 Task: Create a due date automation trigger when advanced on, on the tuesday of the week before a card is due add basic with the green label at 11:00 AM.
Action: Mouse moved to (1291, 98)
Screenshot: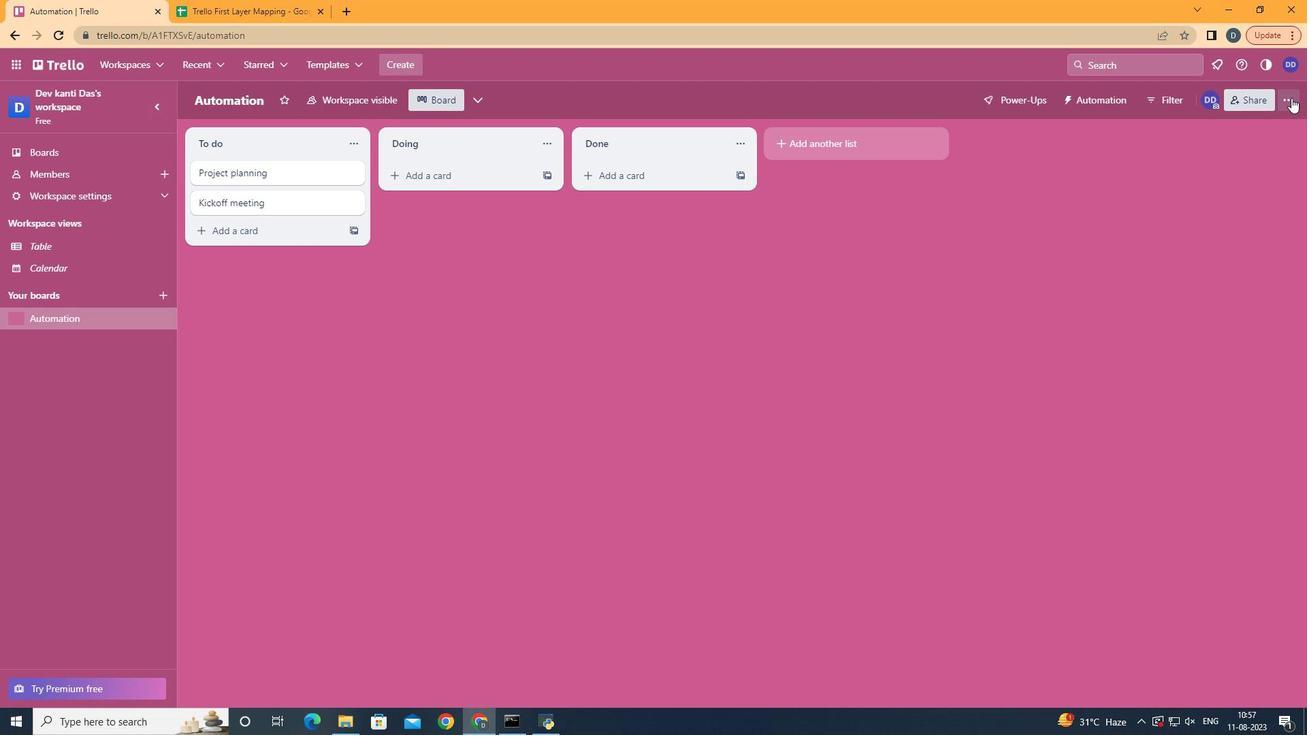
Action: Mouse pressed left at (1291, 98)
Screenshot: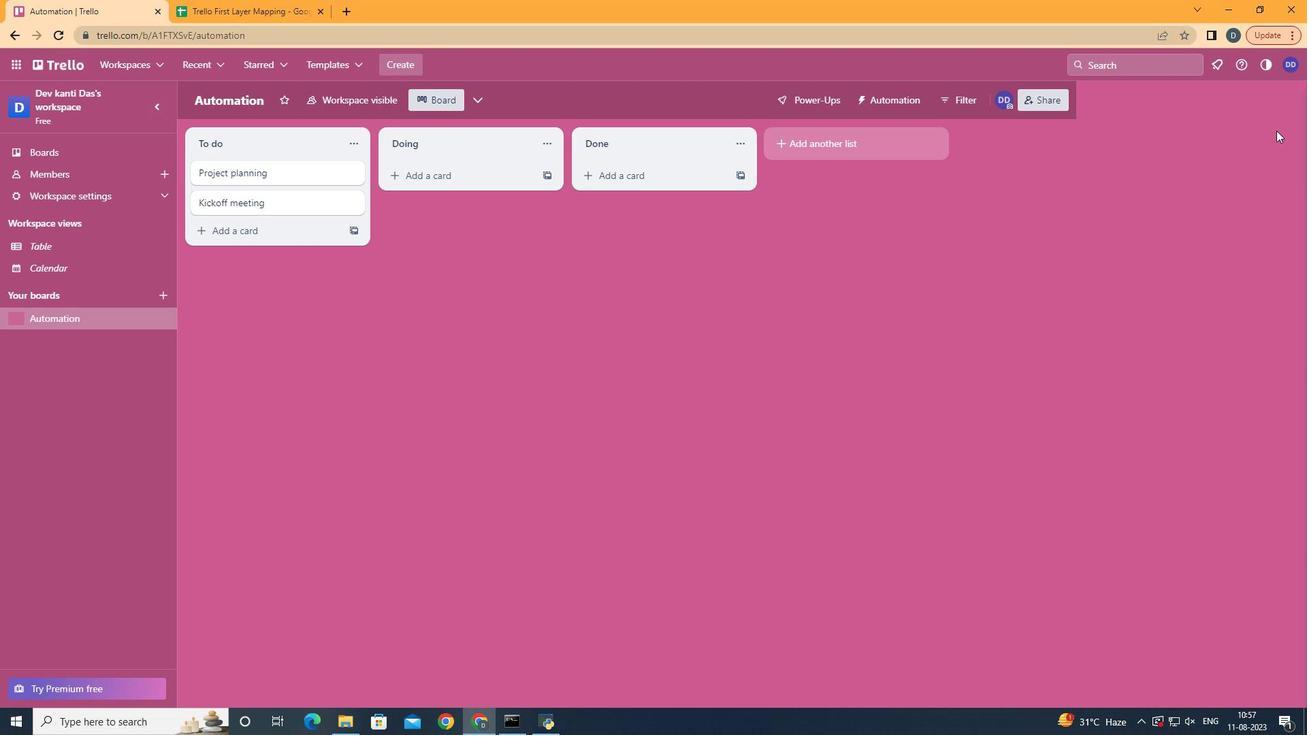 
Action: Mouse moved to (1194, 289)
Screenshot: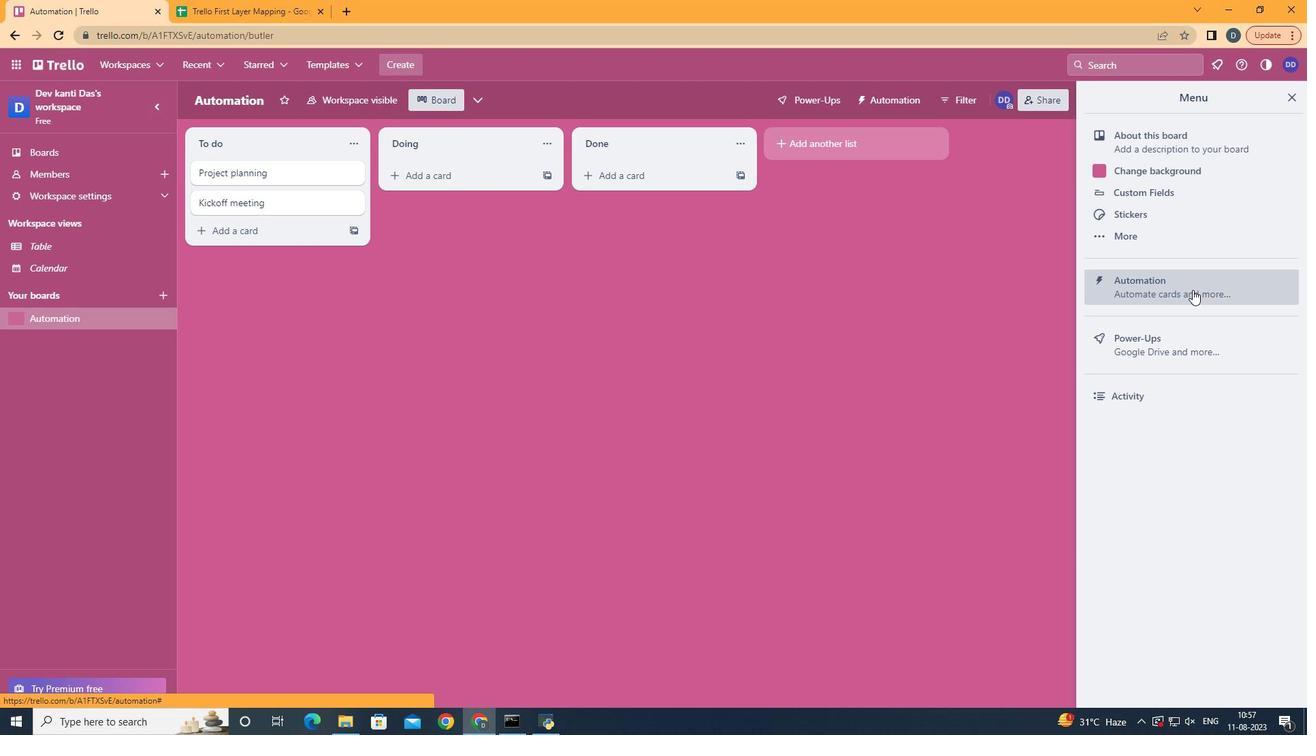 
Action: Mouse pressed left at (1194, 289)
Screenshot: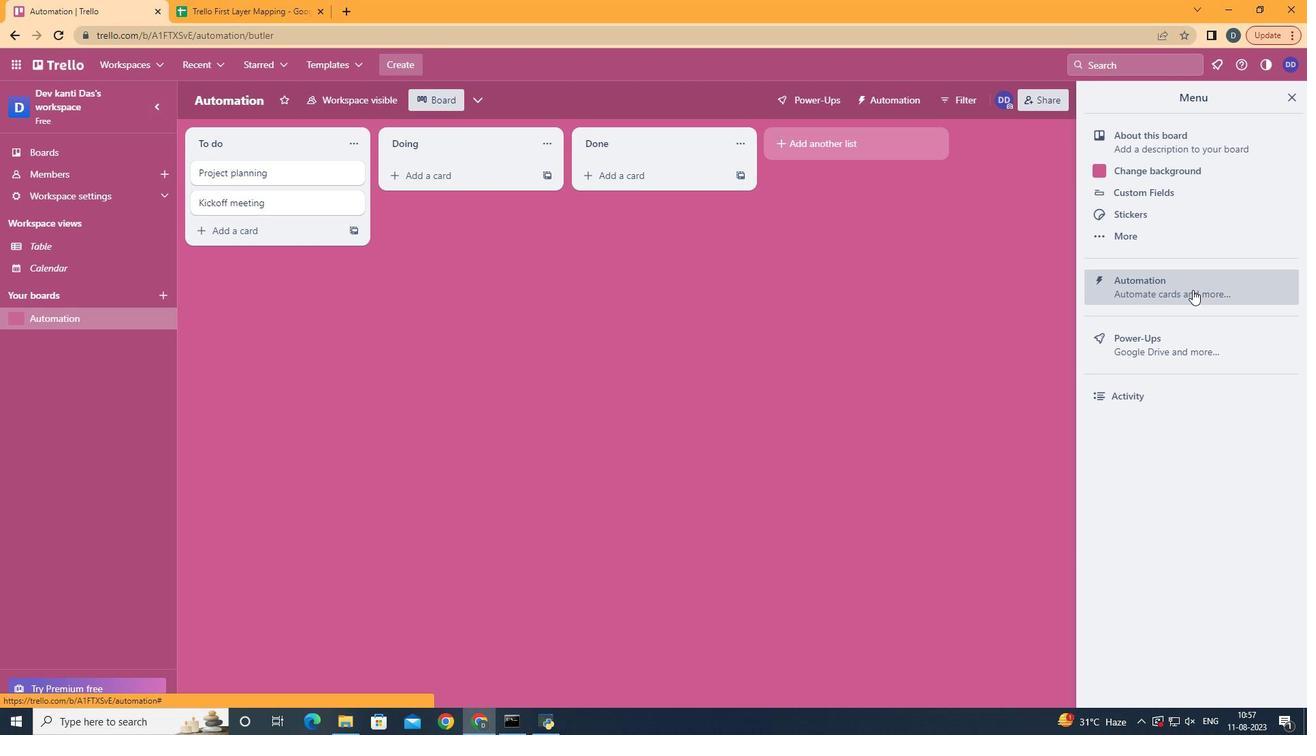 
Action: Mouse moved to (256, 265)
Screenshot: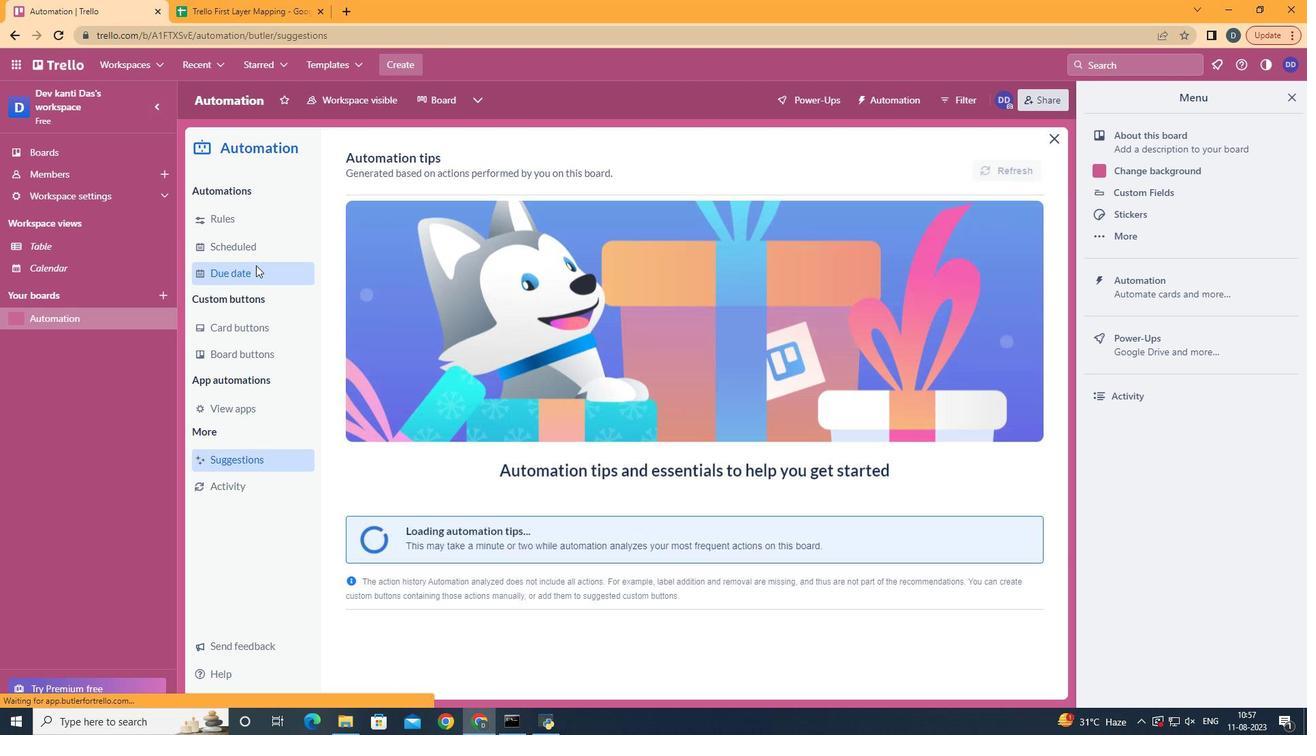 
Action: Mouse pressed left at (256, 265)
Screenshot: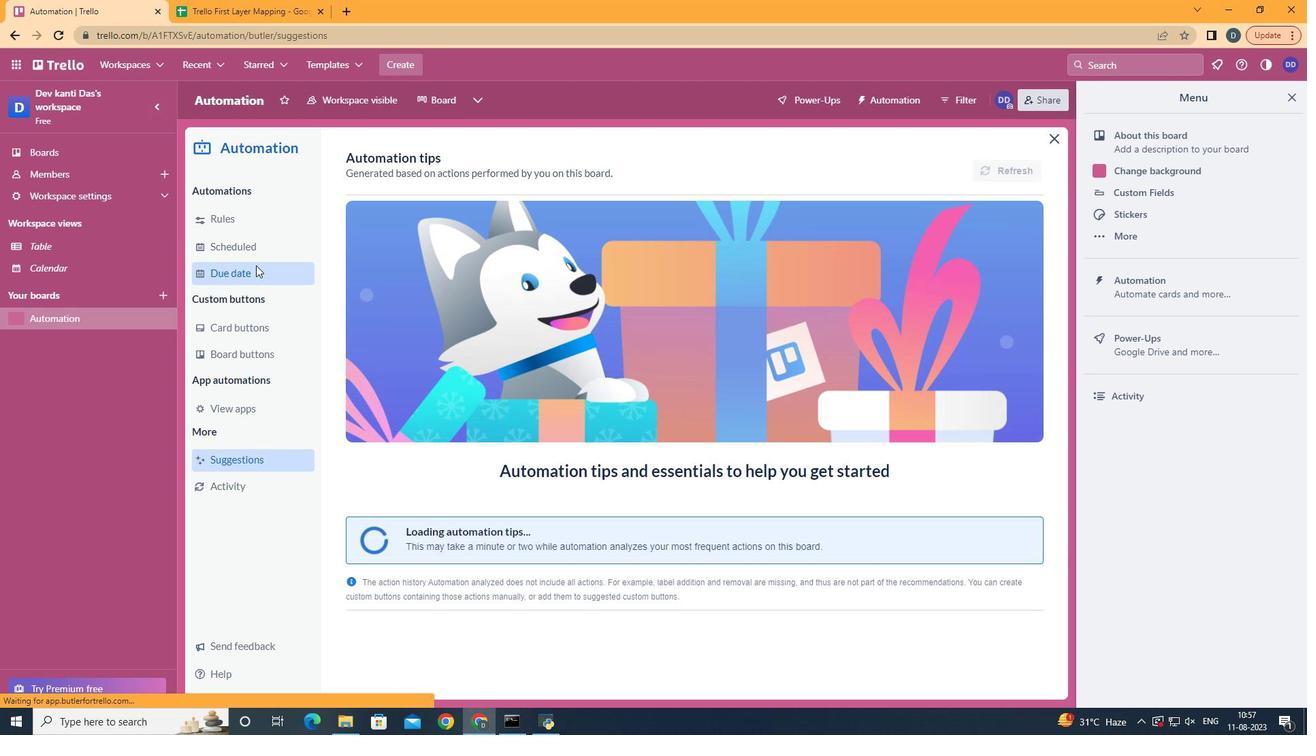
Action: Mouse moved to (968, 166)
Screenshot: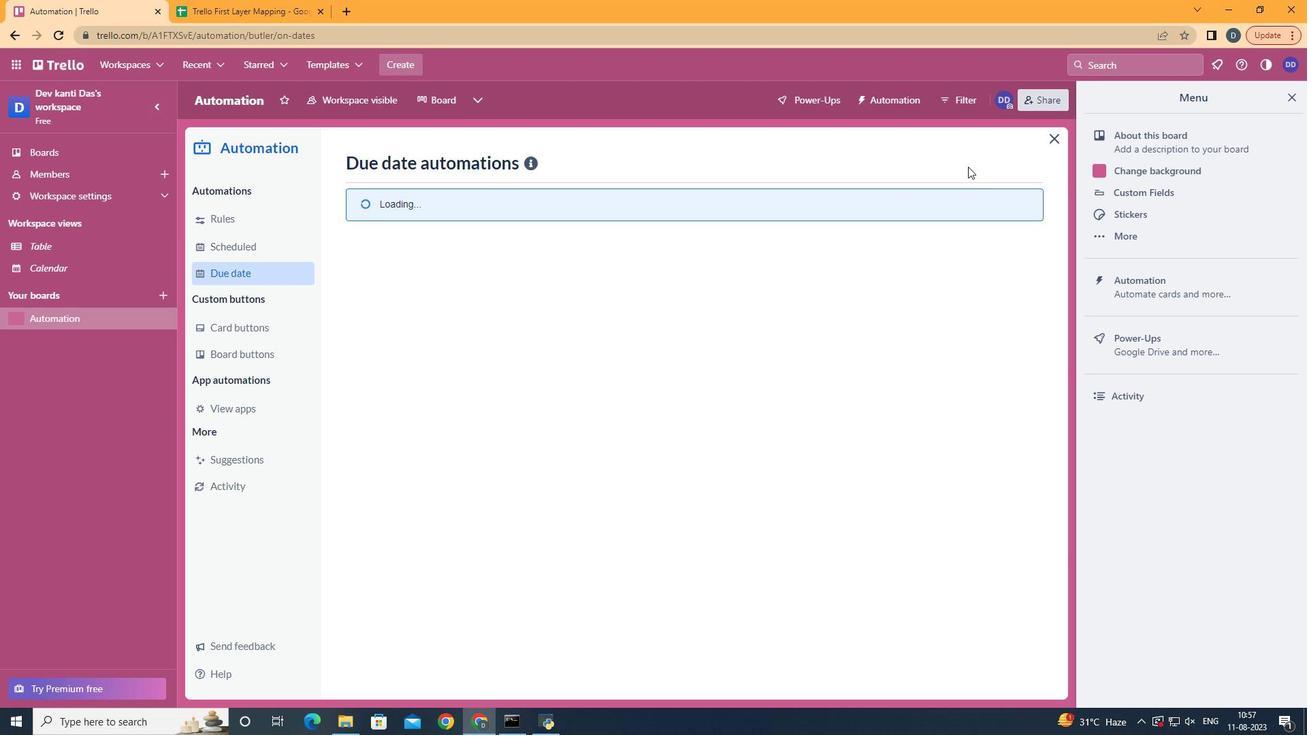 
Action: Mouse pressed left at (968, 166)
Screenshot: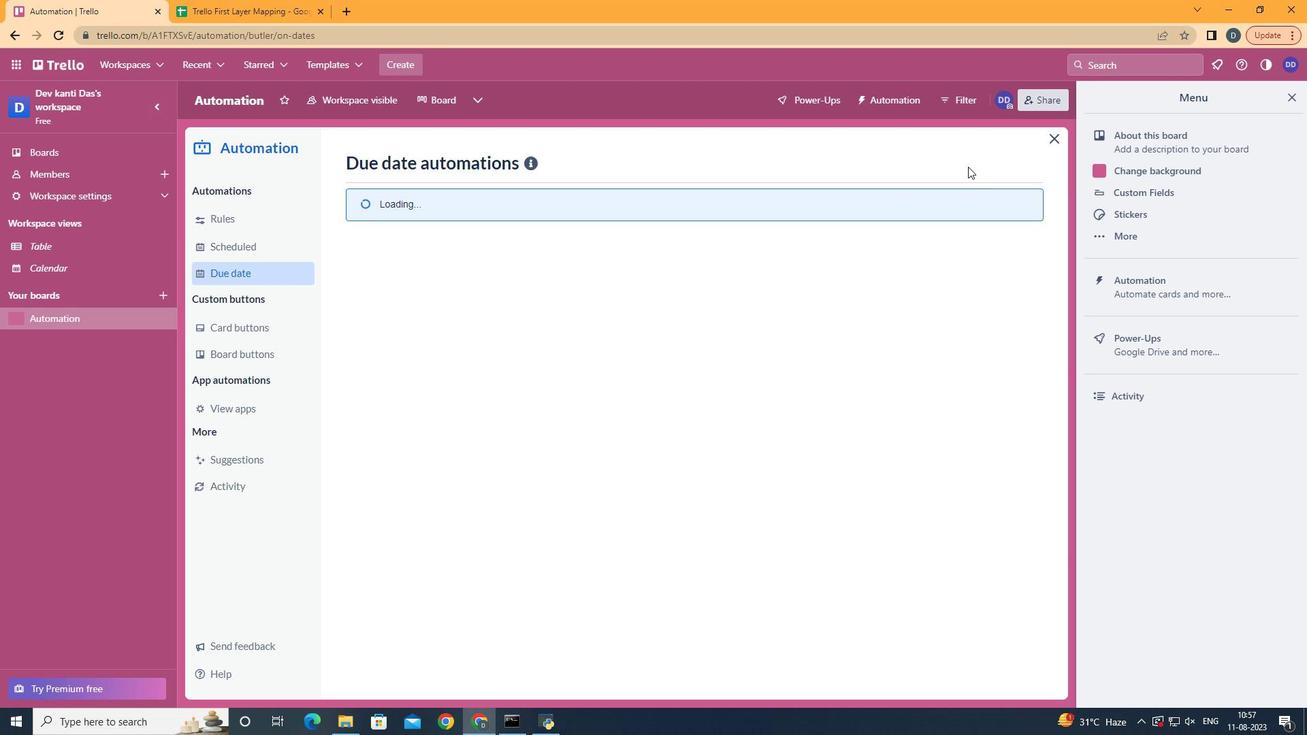 
Action: Mouse moved to (968, 153)
Screenshot: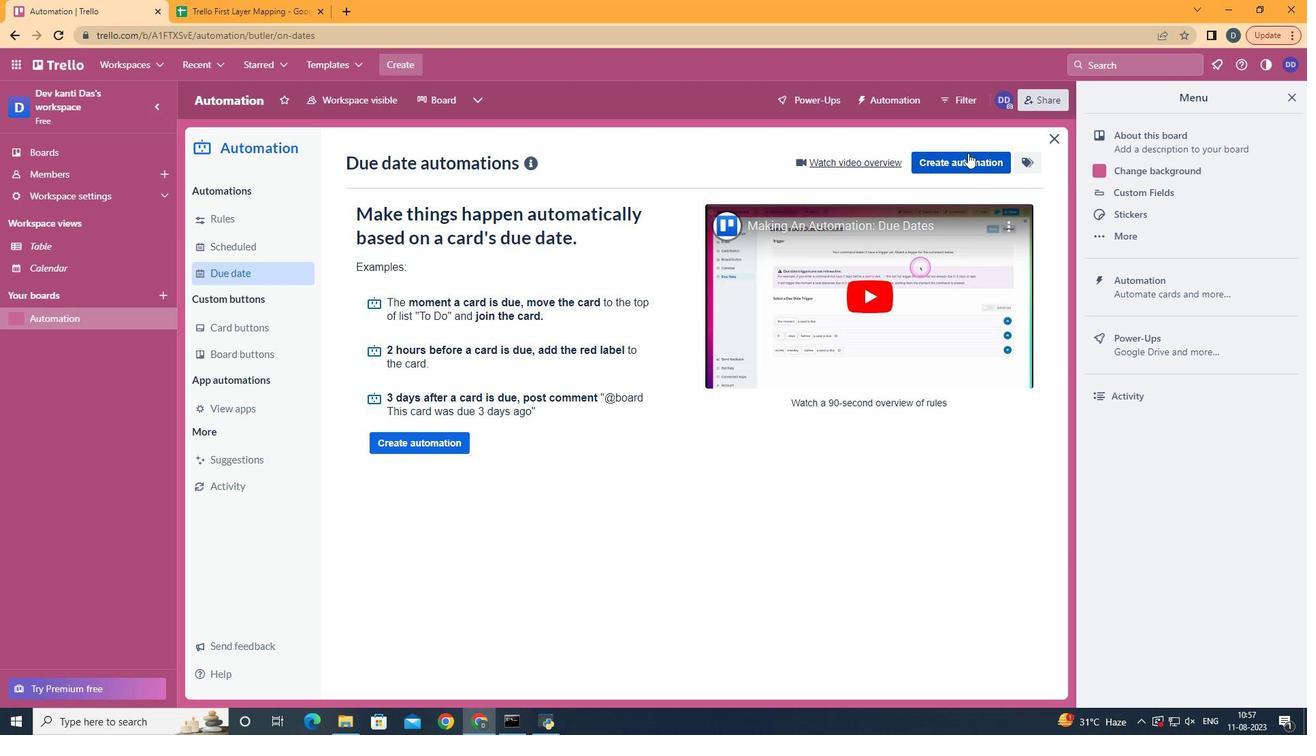 
Action: Mouse pressed left at (968, 153)
Screenshot: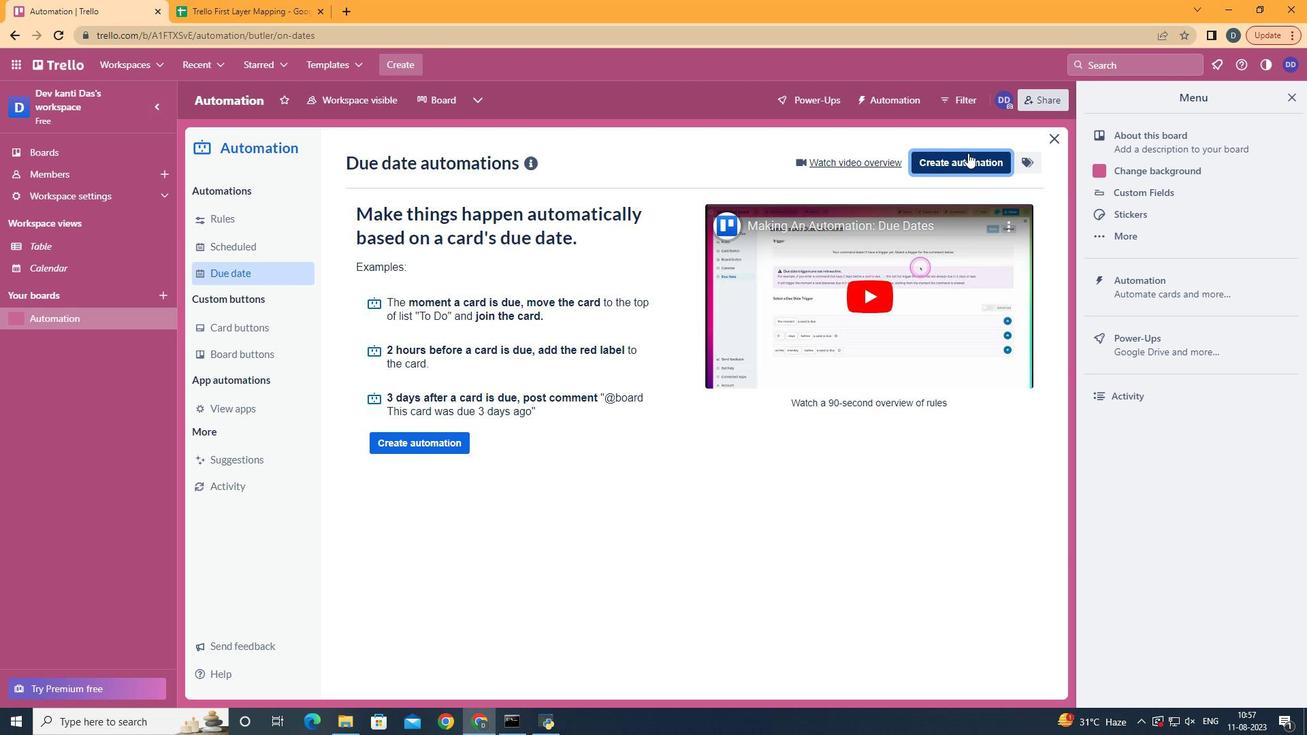 
Action: Mouse moved to (763, 300)
Screenshot: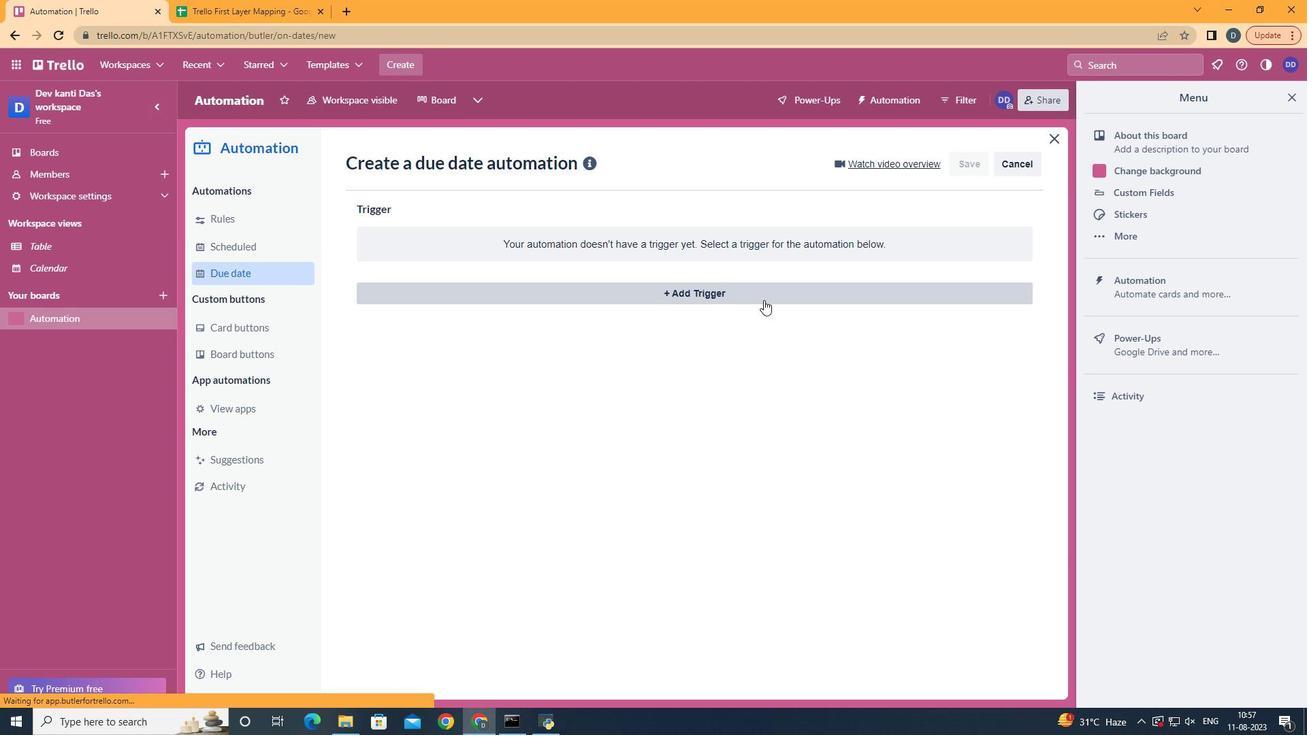 
Action: Mouse pressed left at (763, 300)
Screenshot: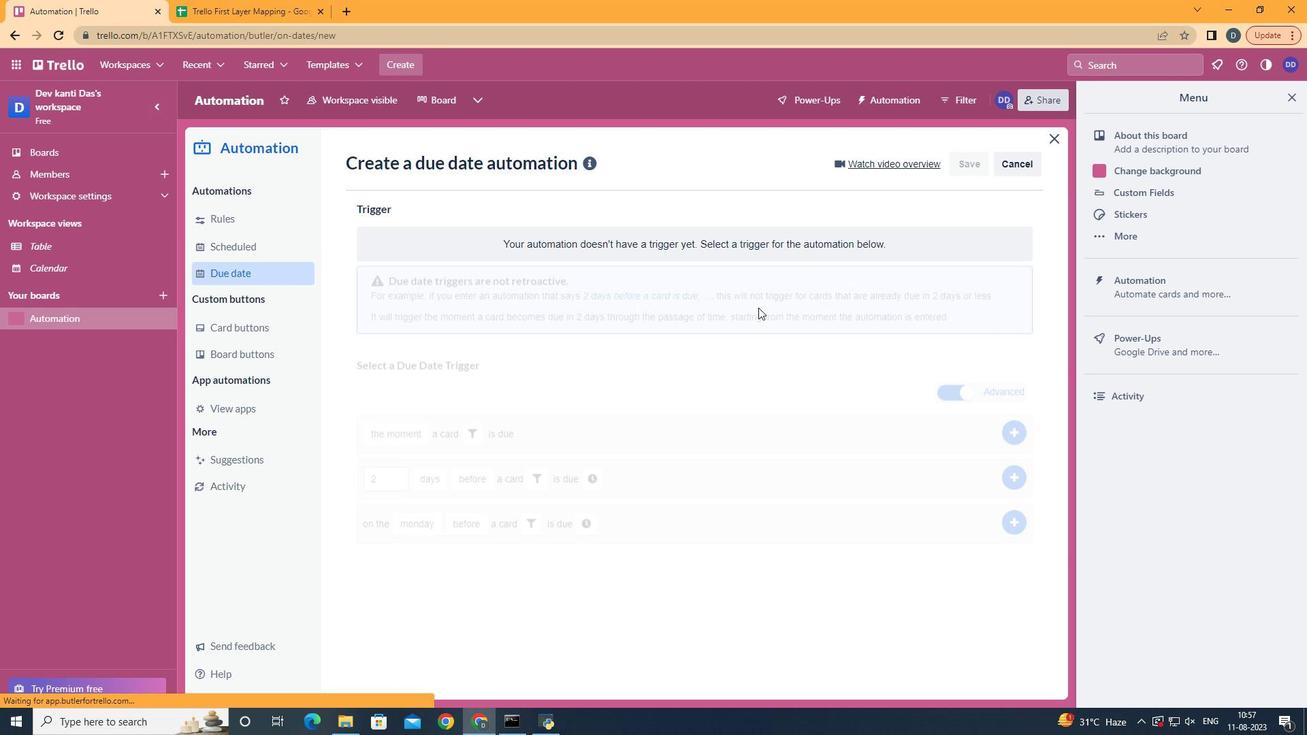 
Action: Mouse moved to (452, 380)
Screenshot: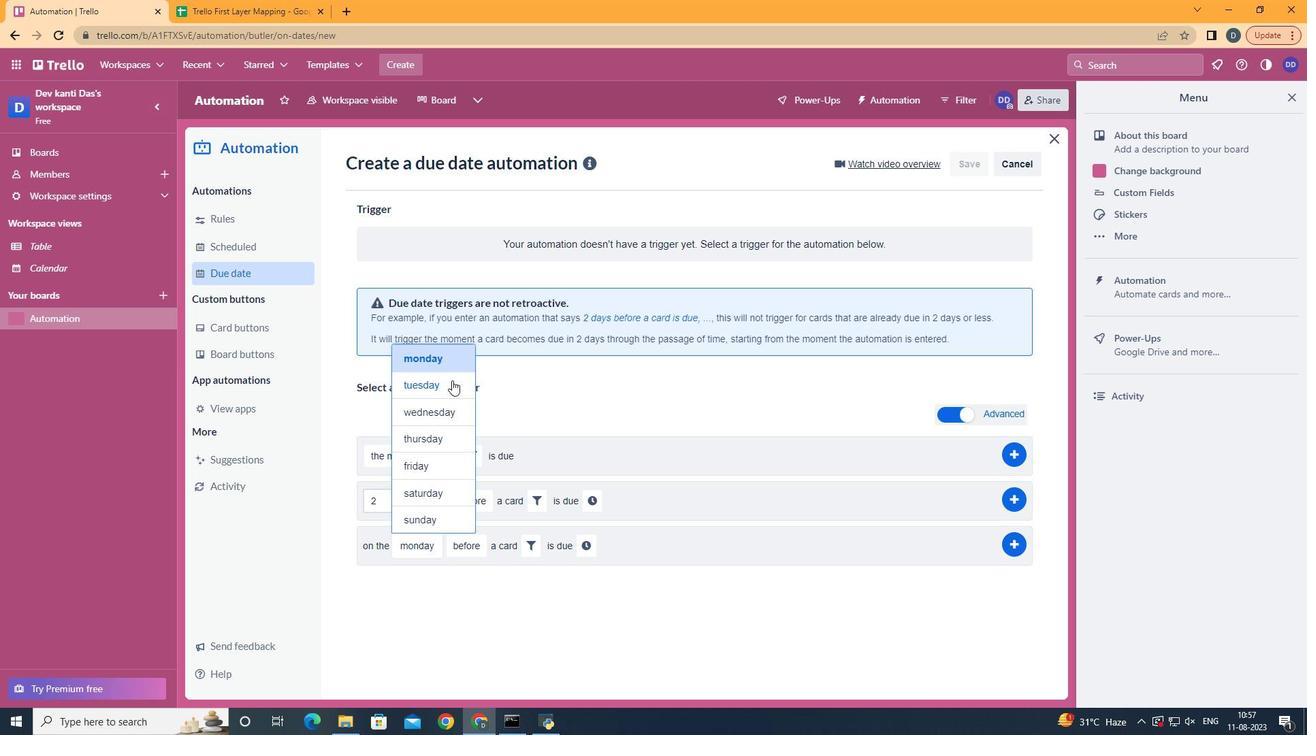 
Action: Mouse pressed left at (452, 380)
Screenshot: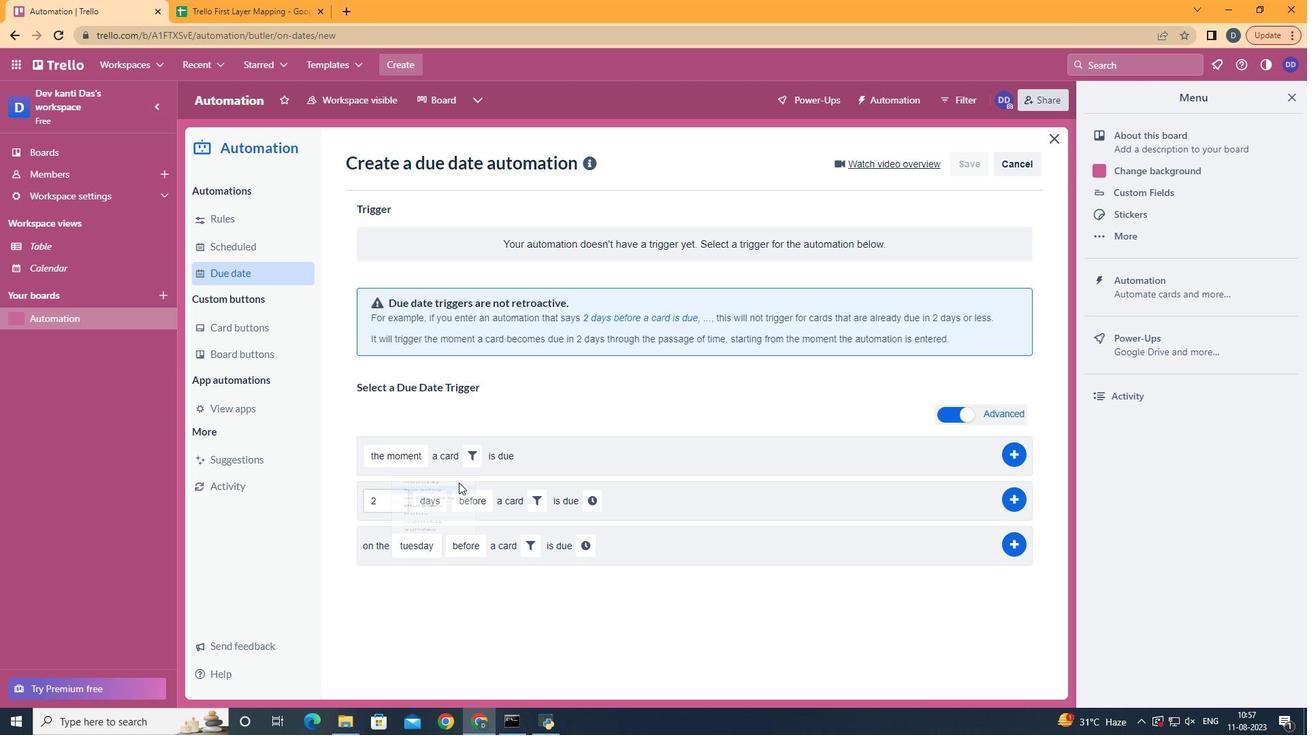 
Action: Mouse moved to (500, 644)
Screenshot: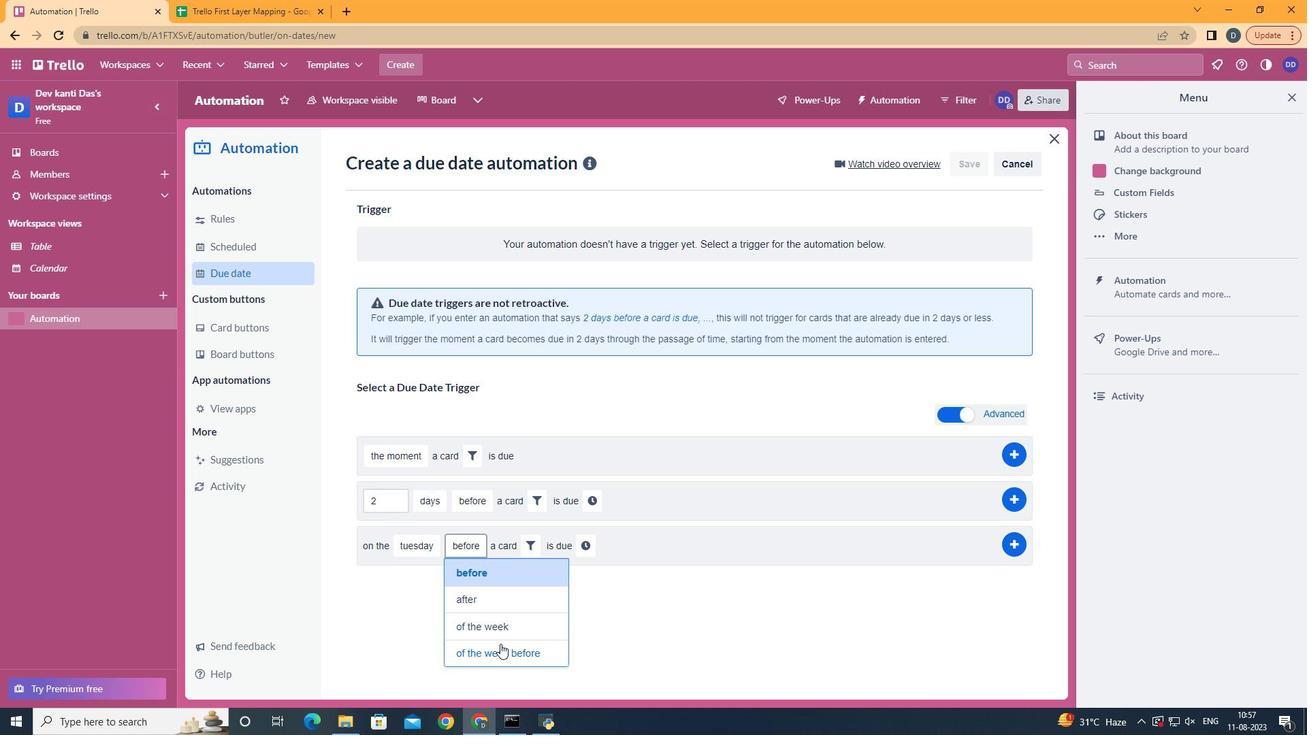 
Action: Mouse pressed left at (500, 644)
Screenshot: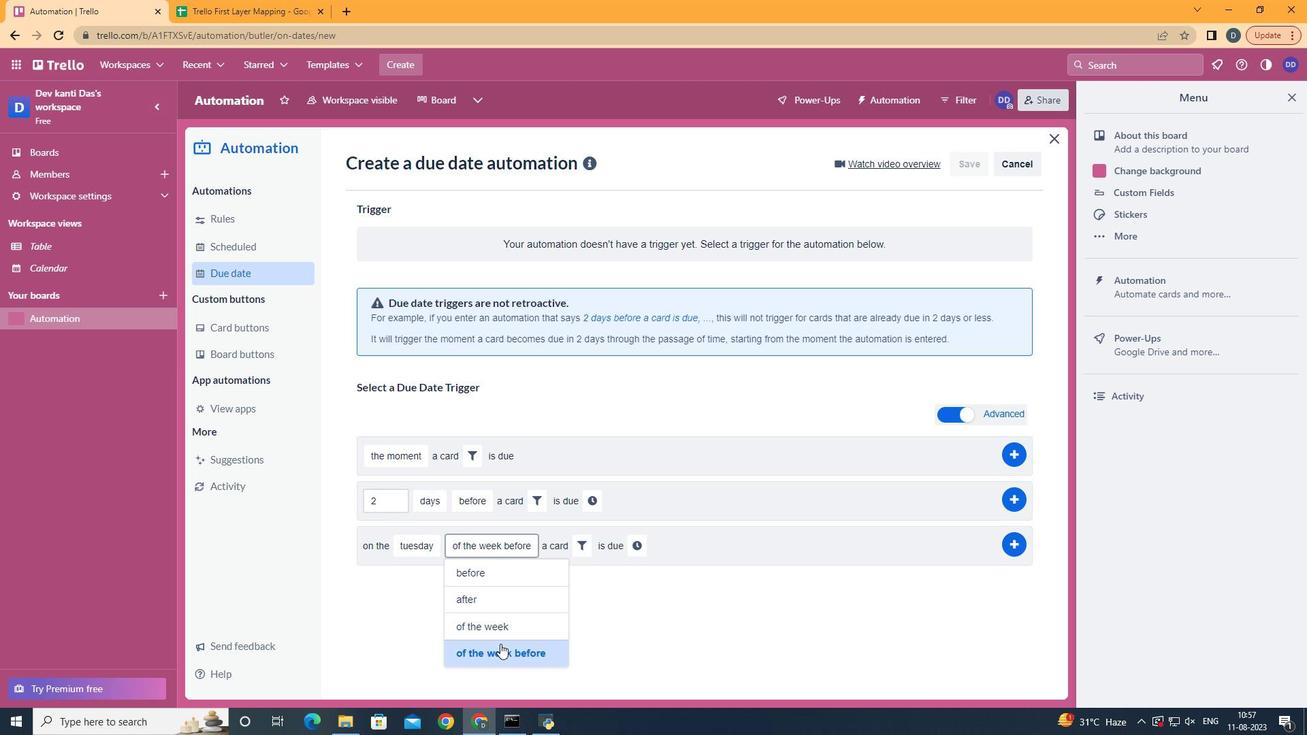 
Action: Mouse moved to (586, 544)
Screenshot: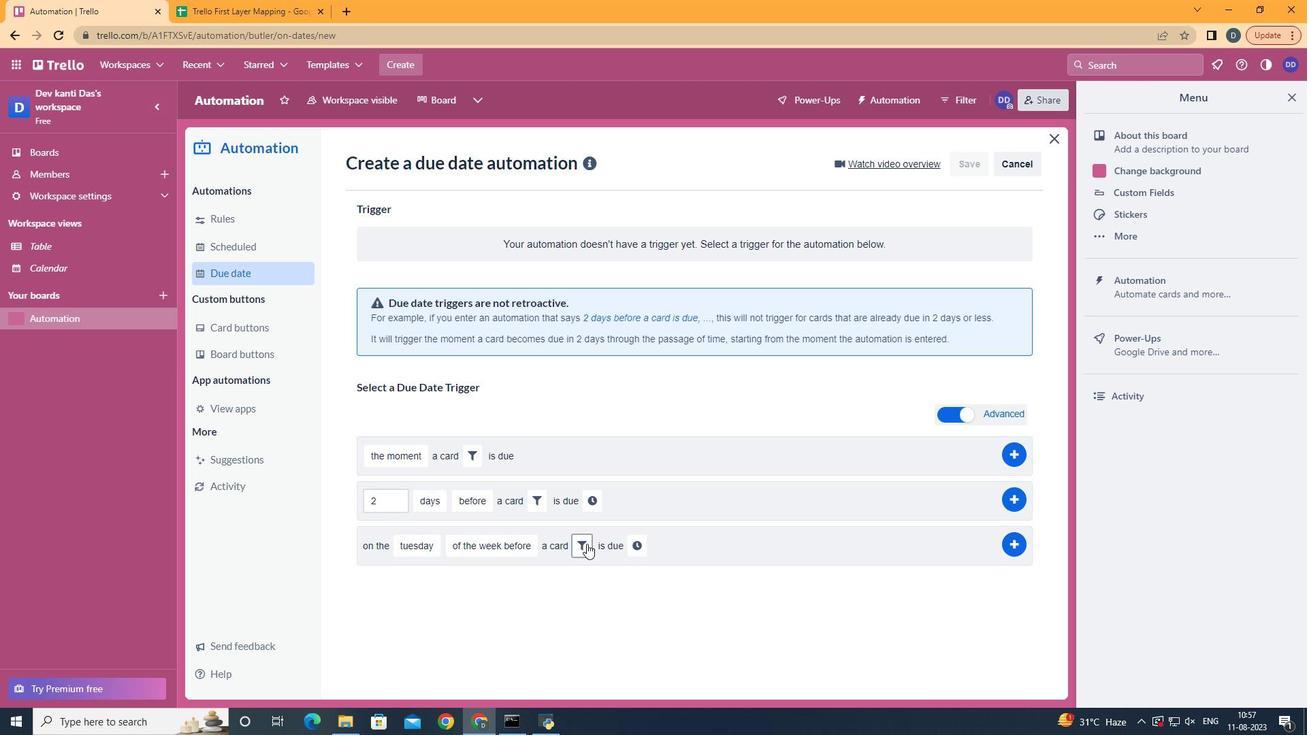 
Action: Mouse pressed left at (586, 544)
Screenshot: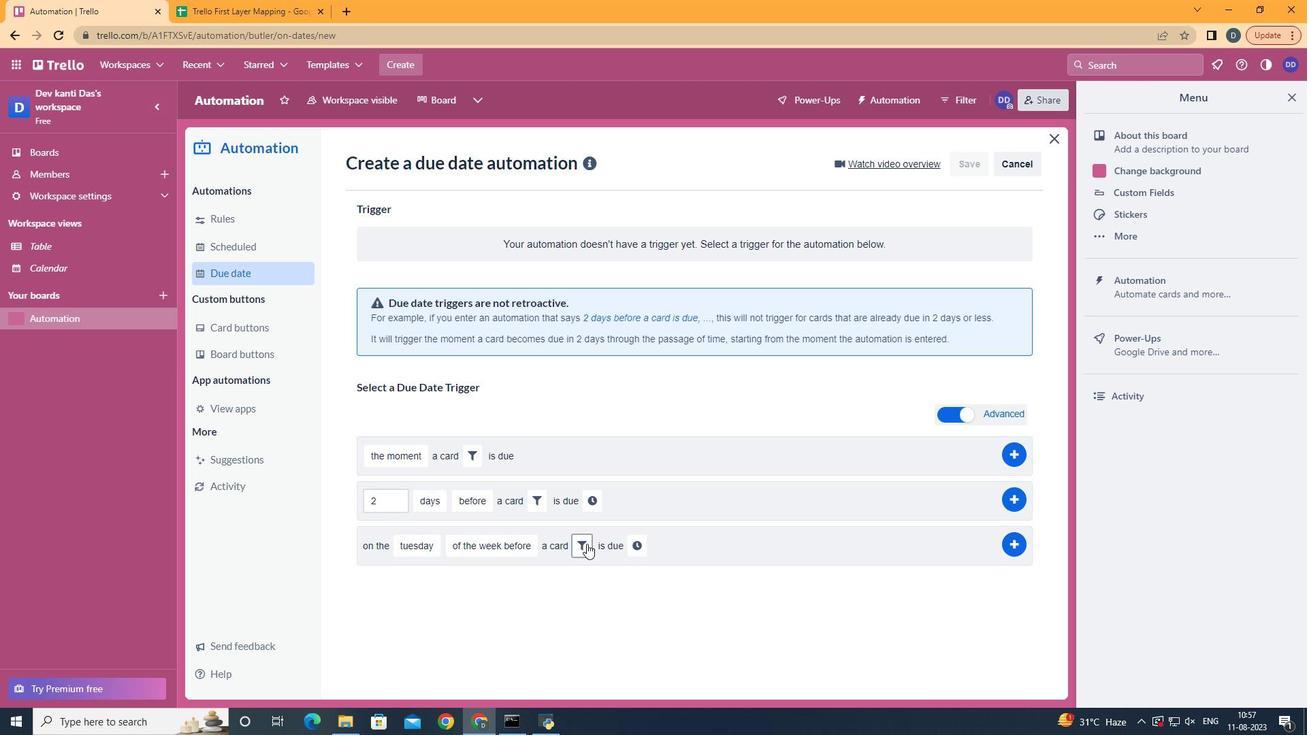 
Action: Mouse scrolled (586, 543) with delta (0, 0)
Screenshot: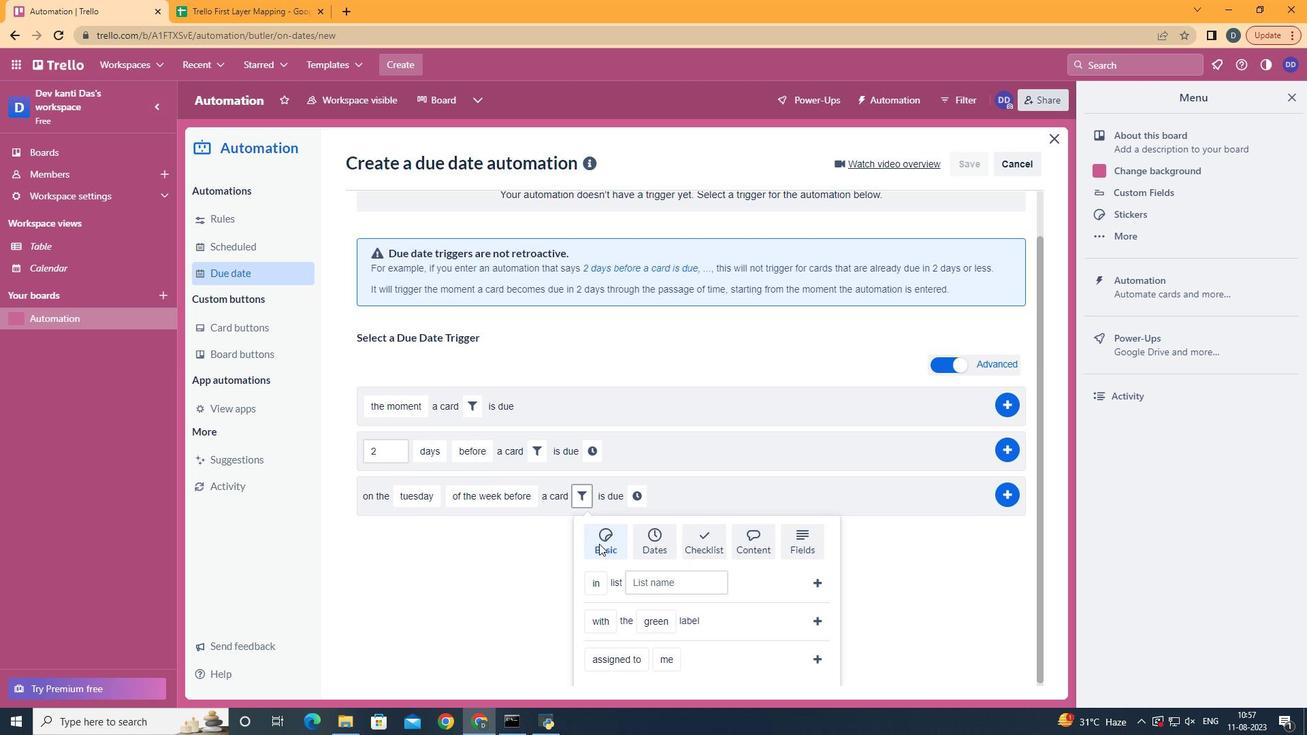 
Action: Mouse scrolled (586, 543) with delta (0, 0)
Screenshot: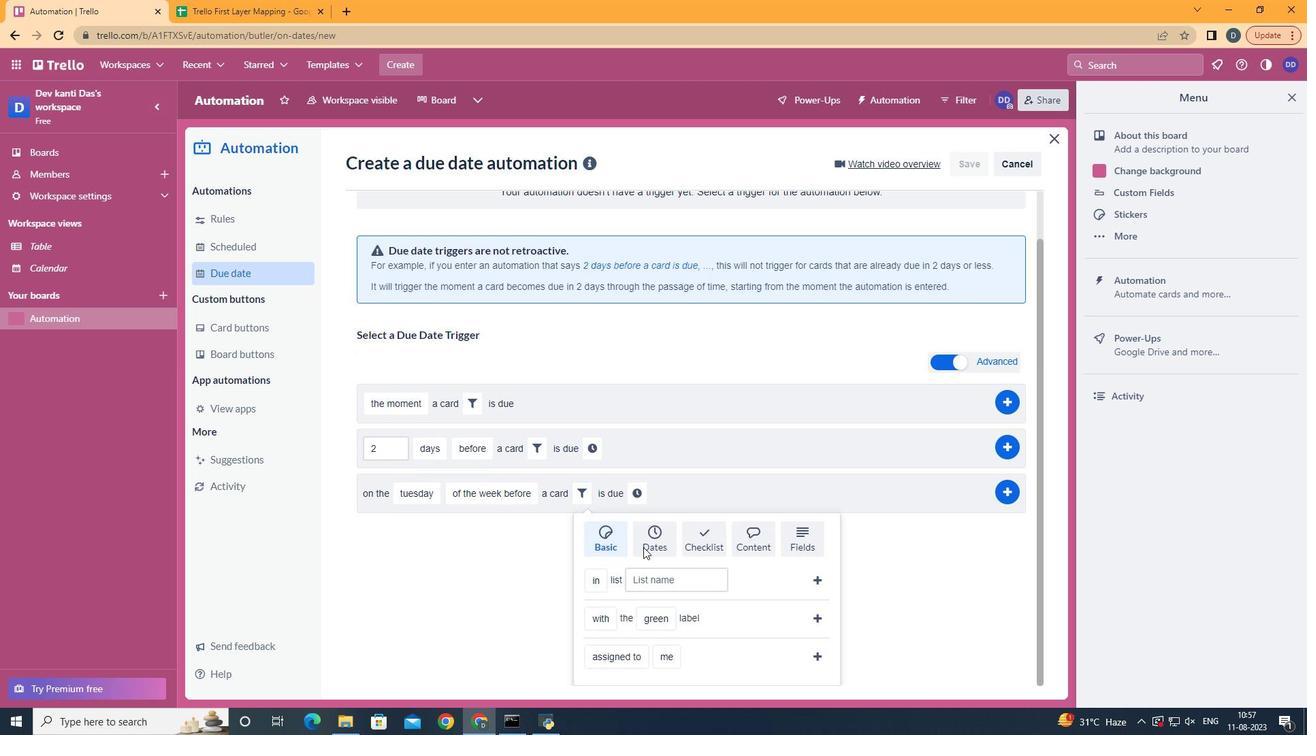 
Action: Mouse moved to (587, 544)
Screenshot: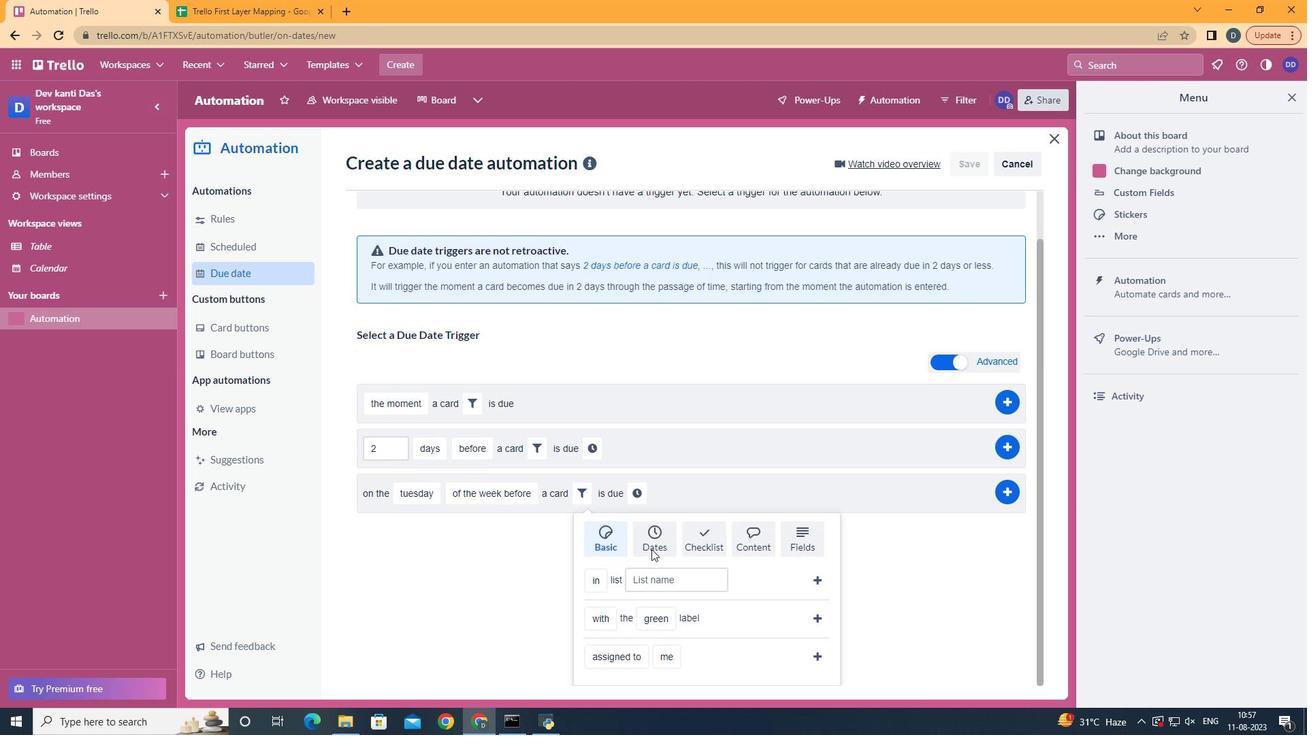 
Action: Mouse scrolled (587, 543) with delta (0, 0)
Screenshot: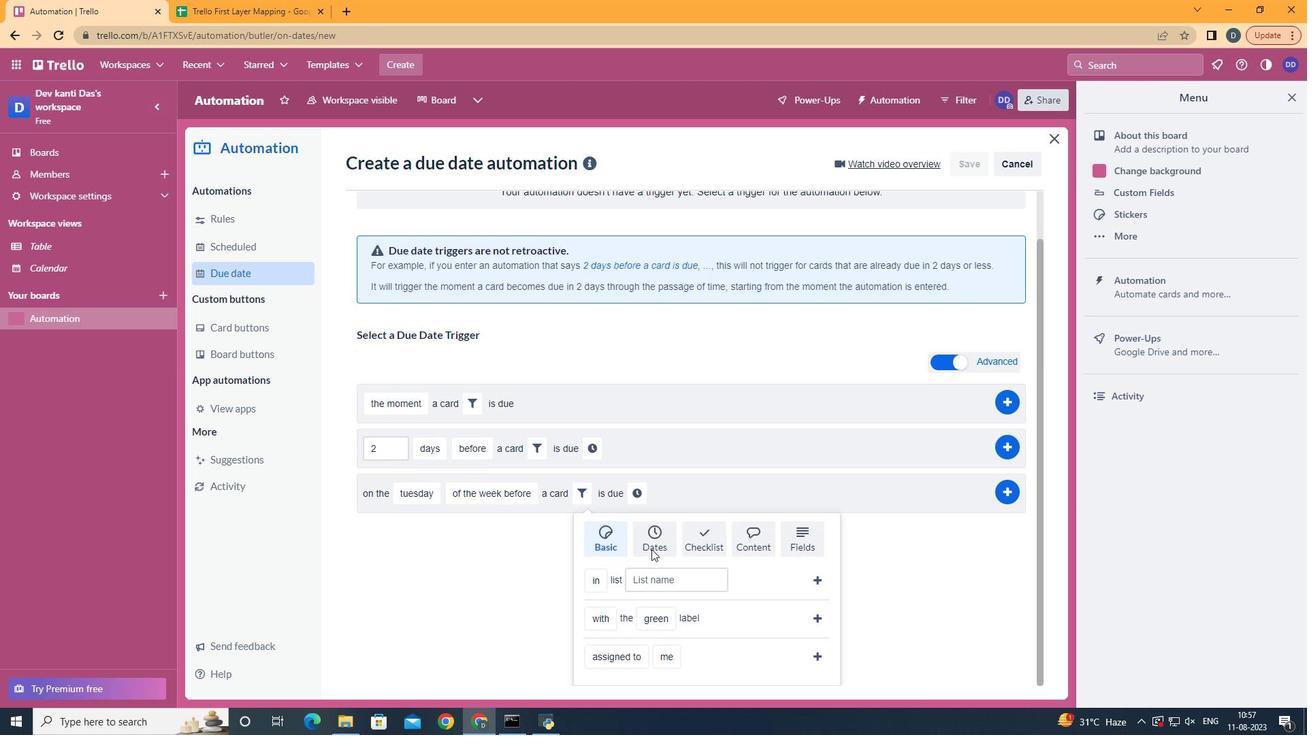 
Action: Mouse moved to (817, 612)
Screenshot: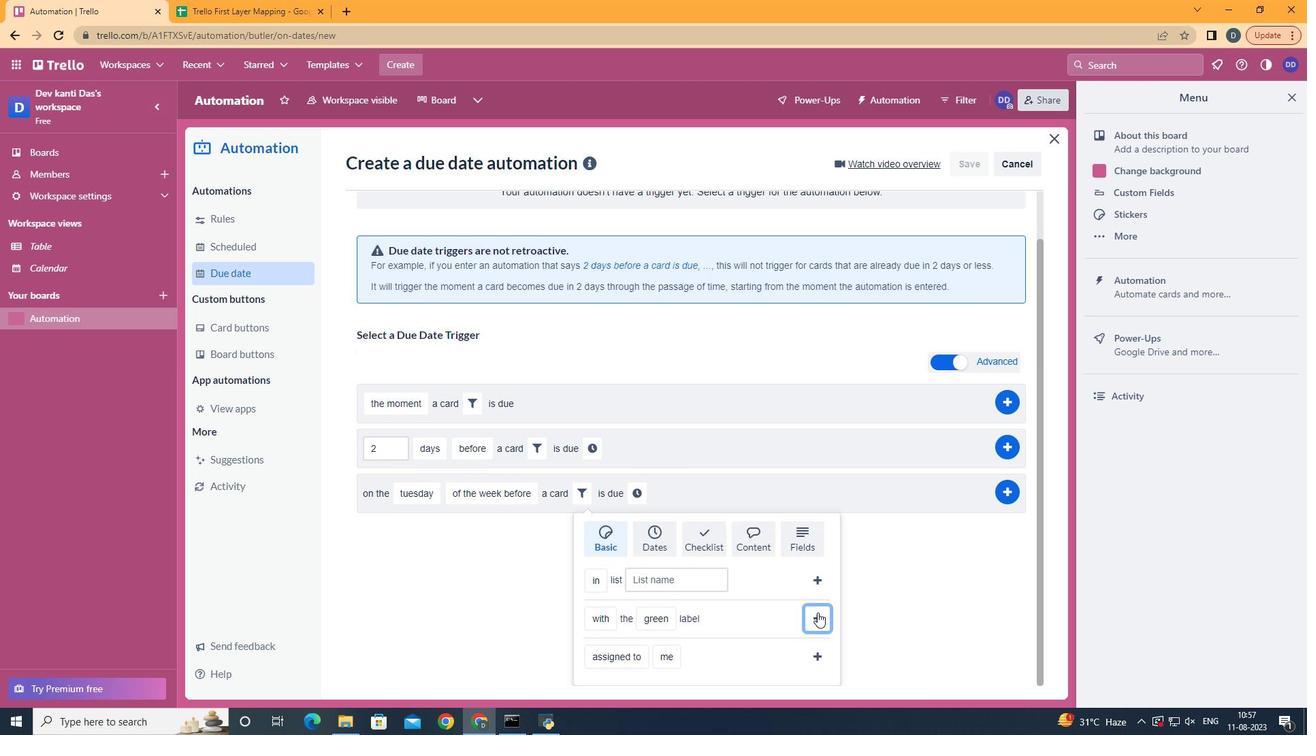 
Action: Mouse pressed left at (817, 612)
Screenshot: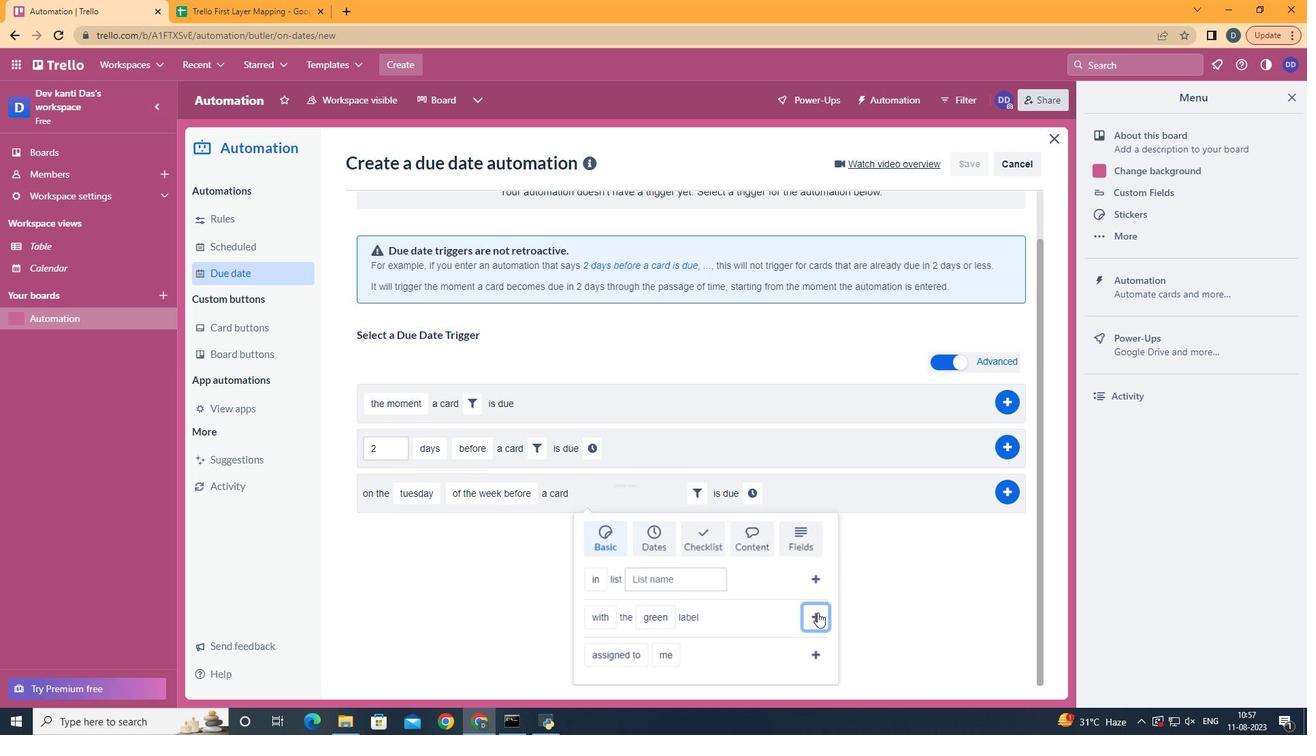 
Action: Mouse moved to (757, 547)
Screenshot: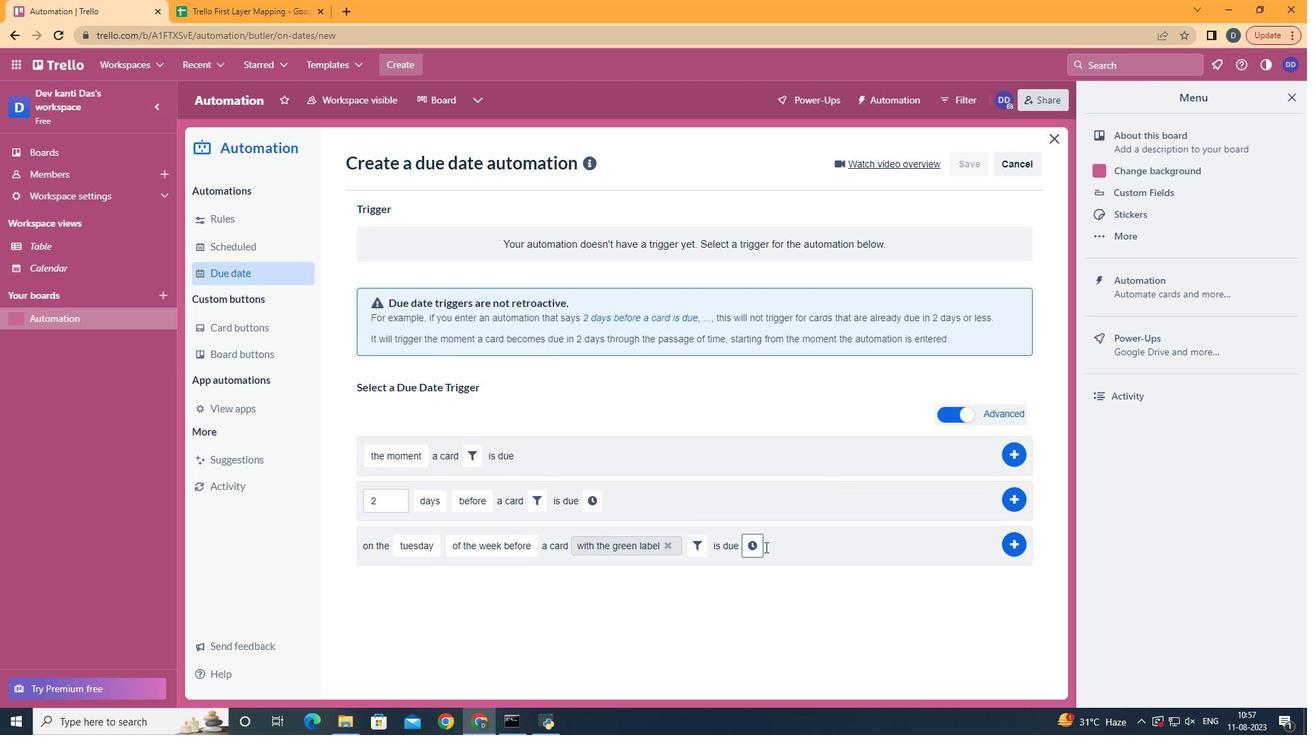 
Action: Mouse pressed left at (757, 547)
Screenshot: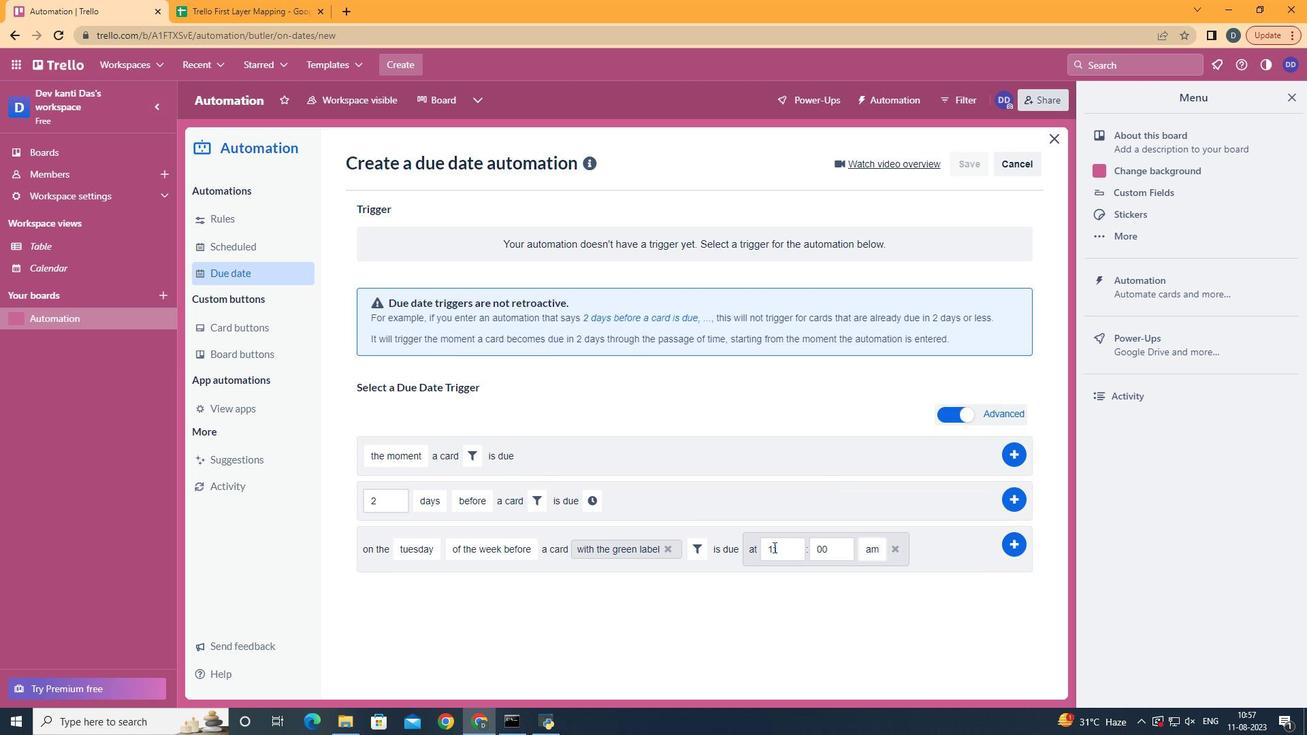 
Action: Mouse moved to (1015, 541)
Screenshot: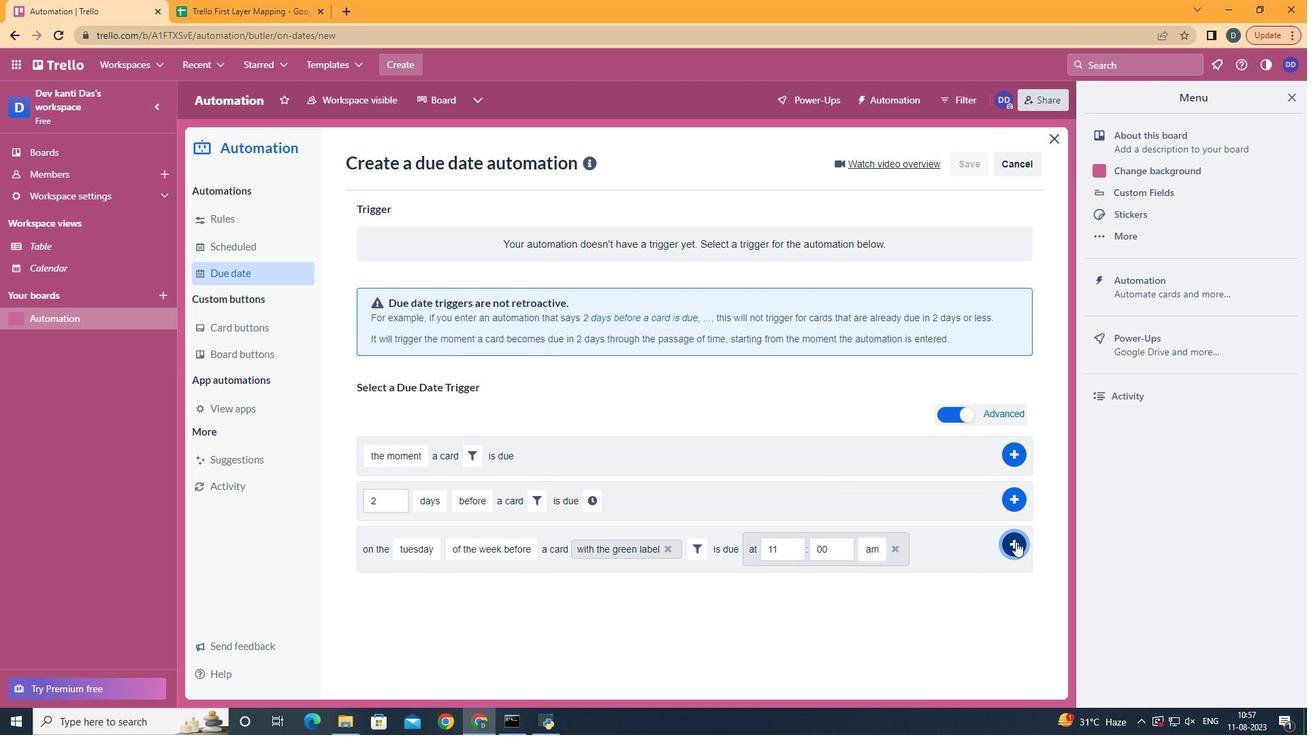 
Action: Mouse pressed left at (1015, 541)
Screenshot: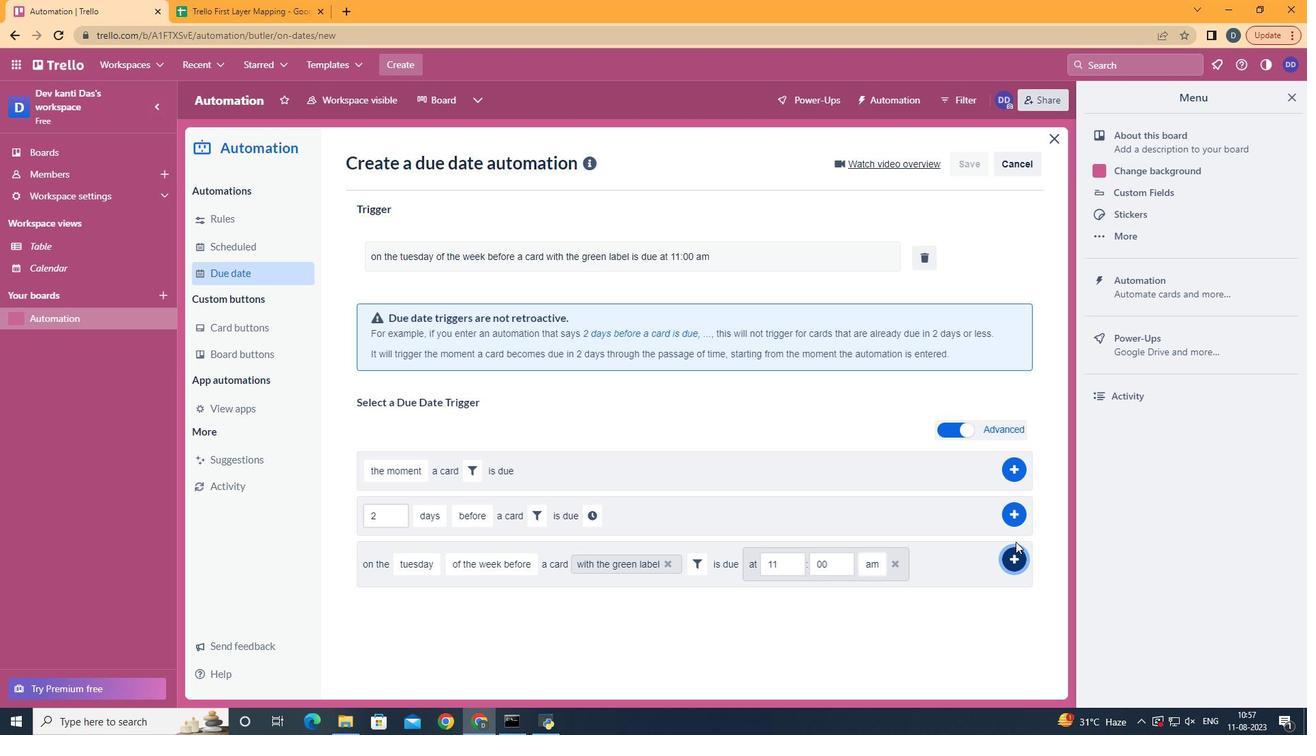 
